 Task: Create a due date automation trigger when advanced on, on the monday of the week before a card is due add dates not starting this week at 11:00 AM.
Action: Mouse moved to (988, 77)
Screenshot: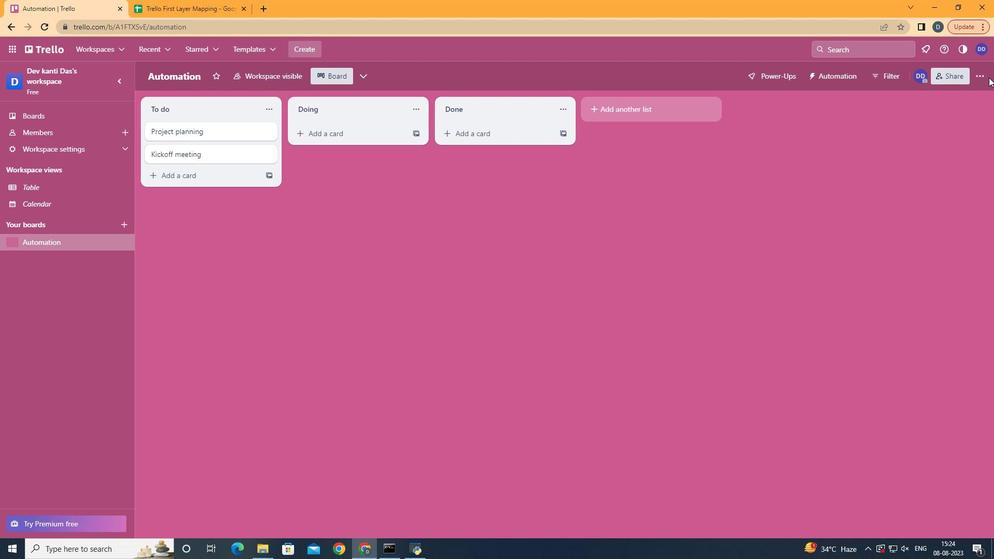 
Action: Mouse pressed left at (988, 77)
Screenshot: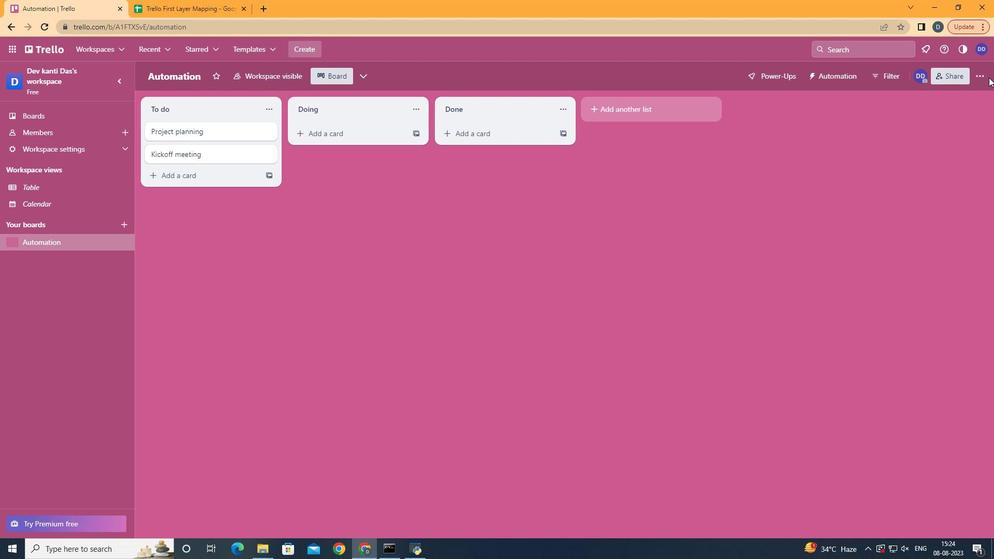 
Action: Mouse moved to (986, 75)
Screenshot: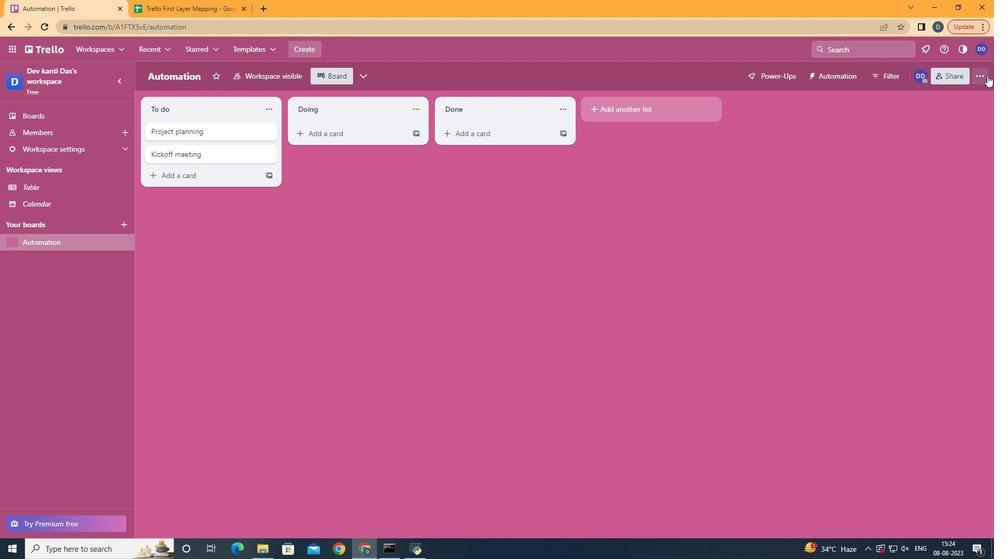 
Action: Mouse pressed left at (986, 75)
Screenshot: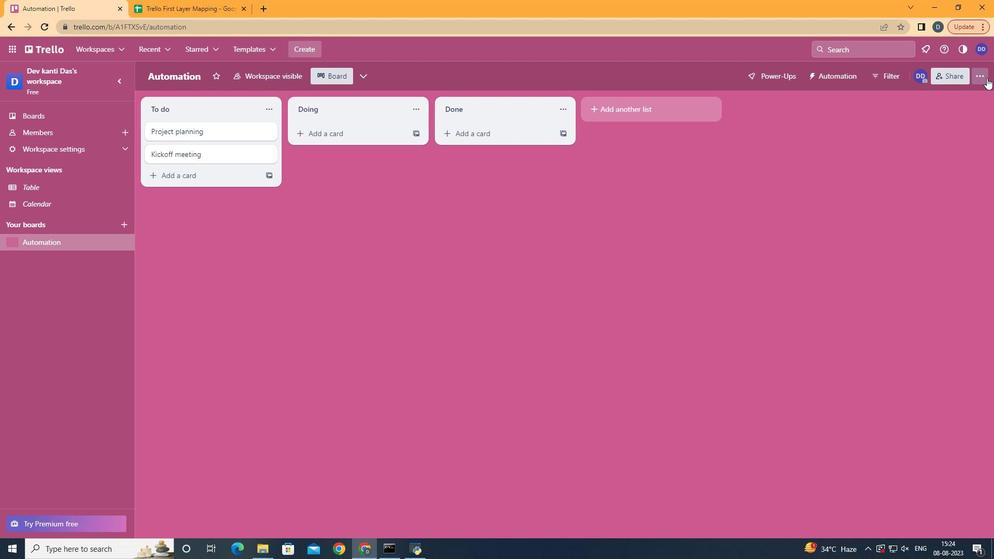 
Action: Mouse moved to (901, 224)
Screenshot: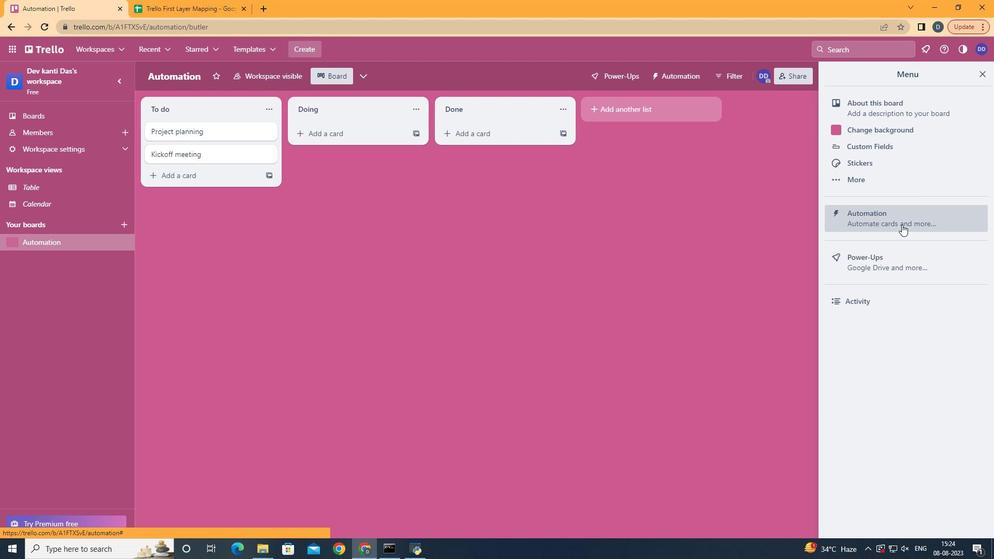 
Action: Mouse pressed left at (901, 224)
Screenshot: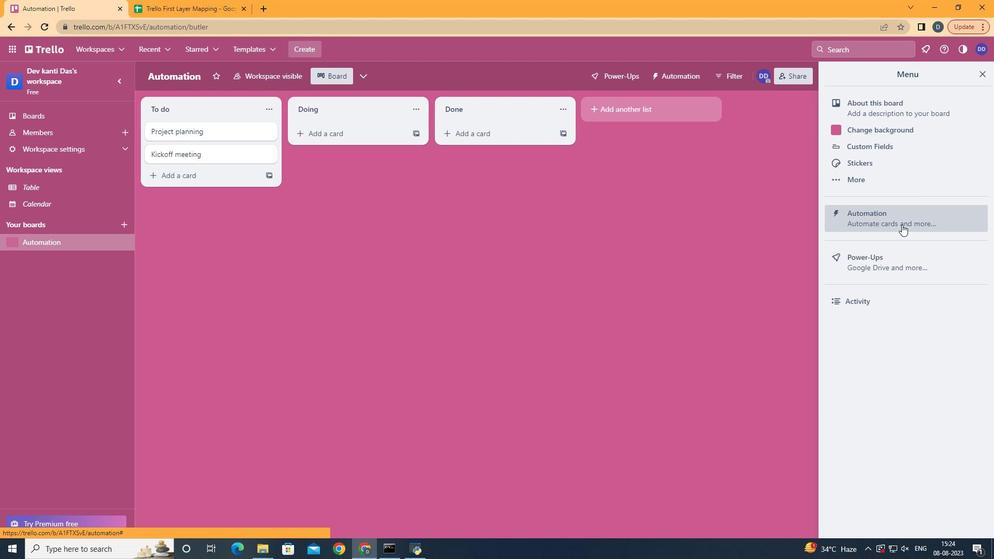 
Action: Mouse moved to (192, 209)
Screenshot: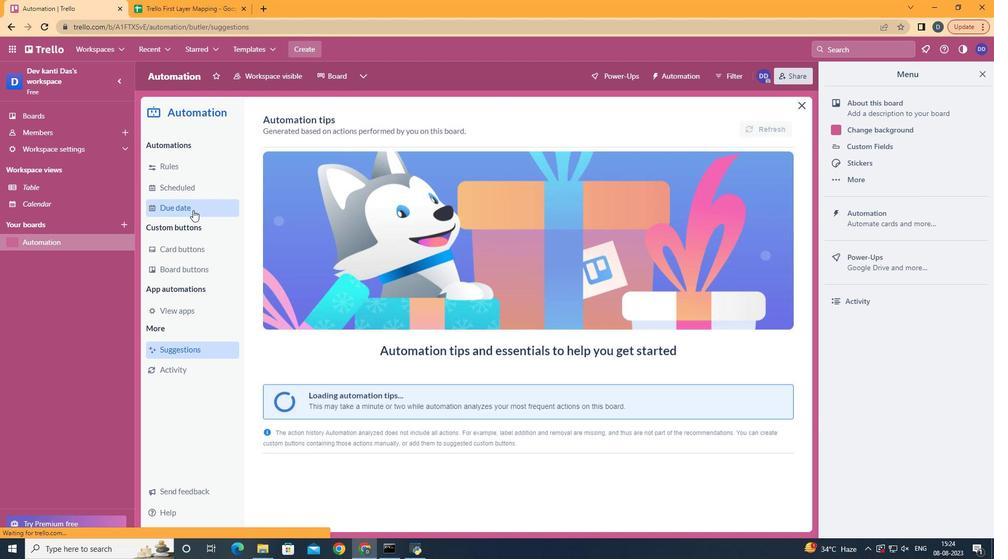 
Action: Mouse pressed left at (192, 209)
Screenshot: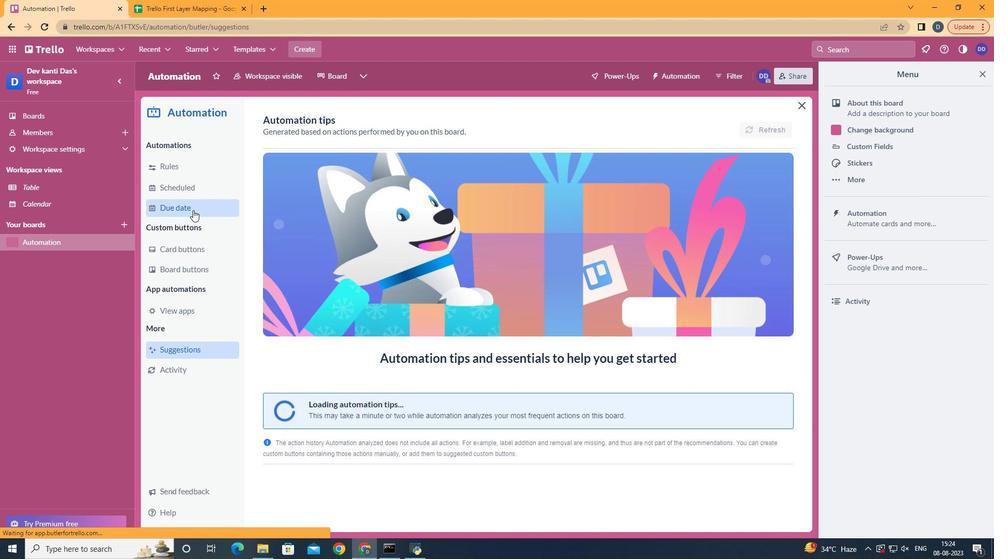 
Action: Mouse moved to (723, 125)
Screenshot: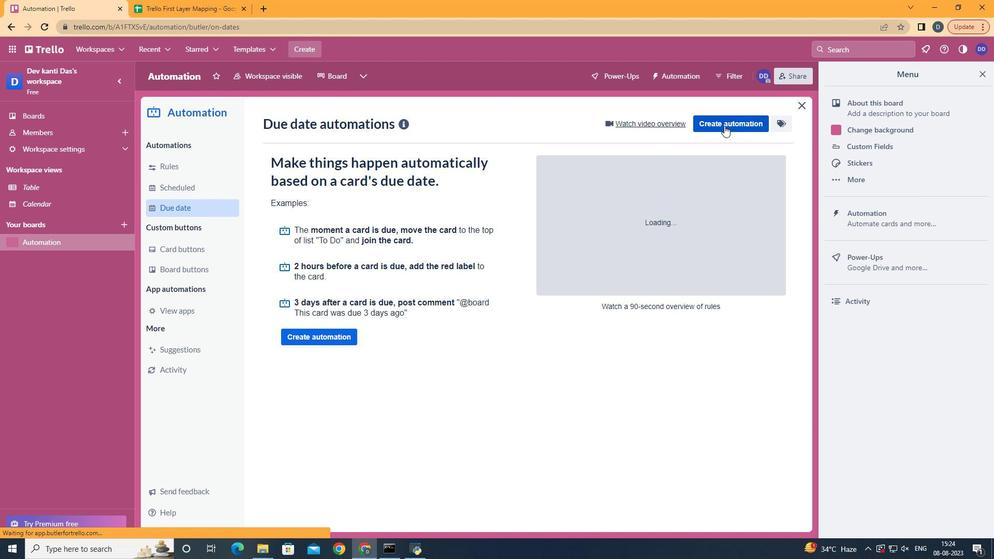 
Action: Mouse pressed left at (723, 125)
Screenshot: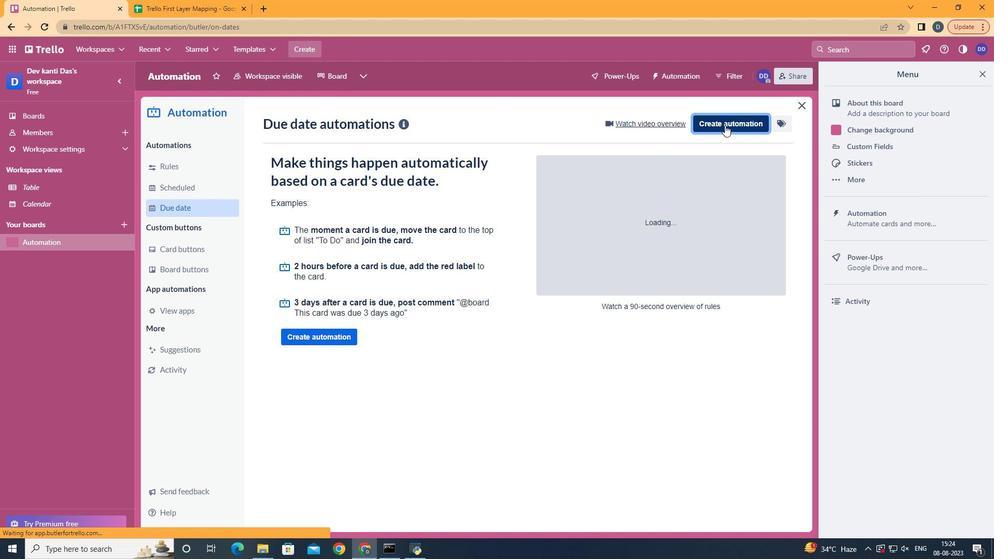 
Action: Mouse moved to (519, 221)
Screenshot: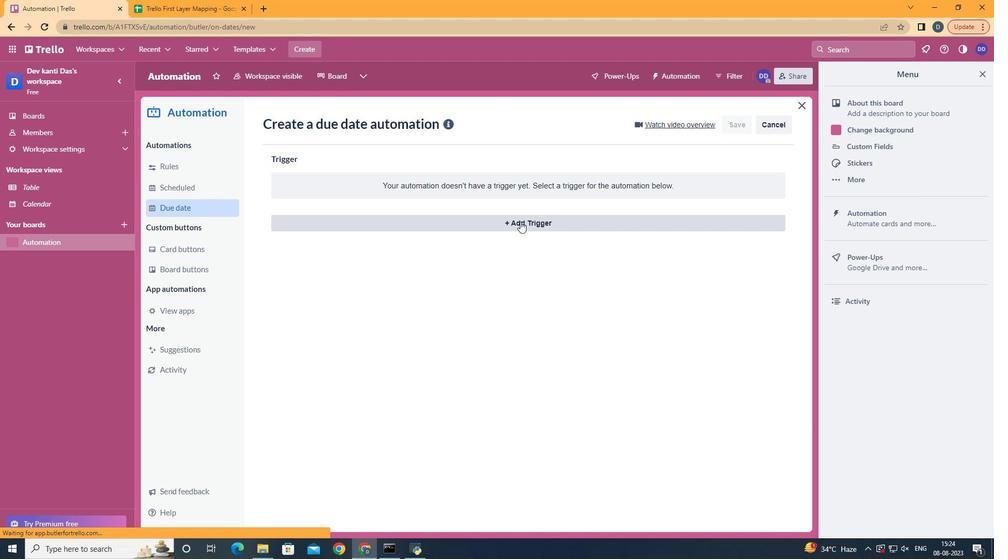 
Action: Mouse pressed left at (519, 221)
Screenshot: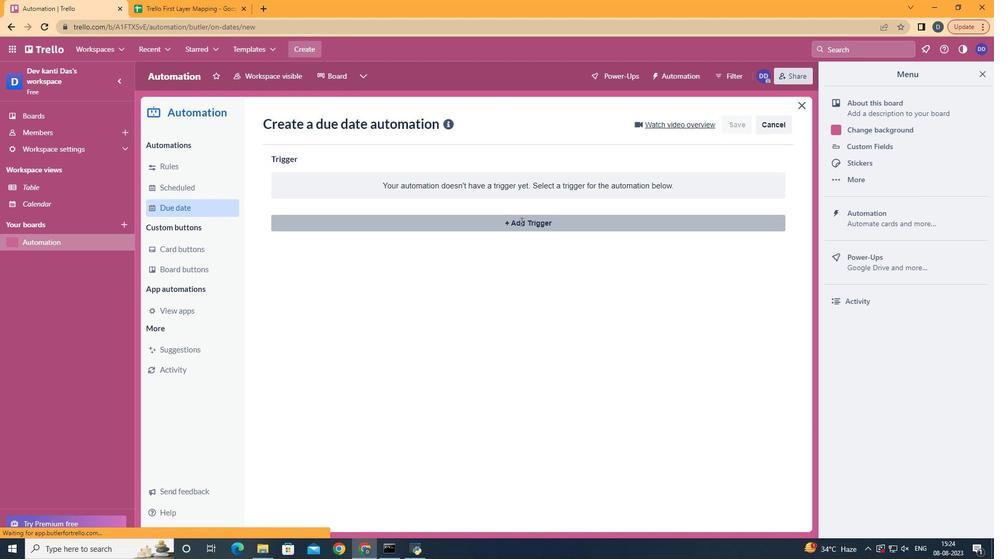 
Action: Mouse moved to (355, 496)
Screenshot: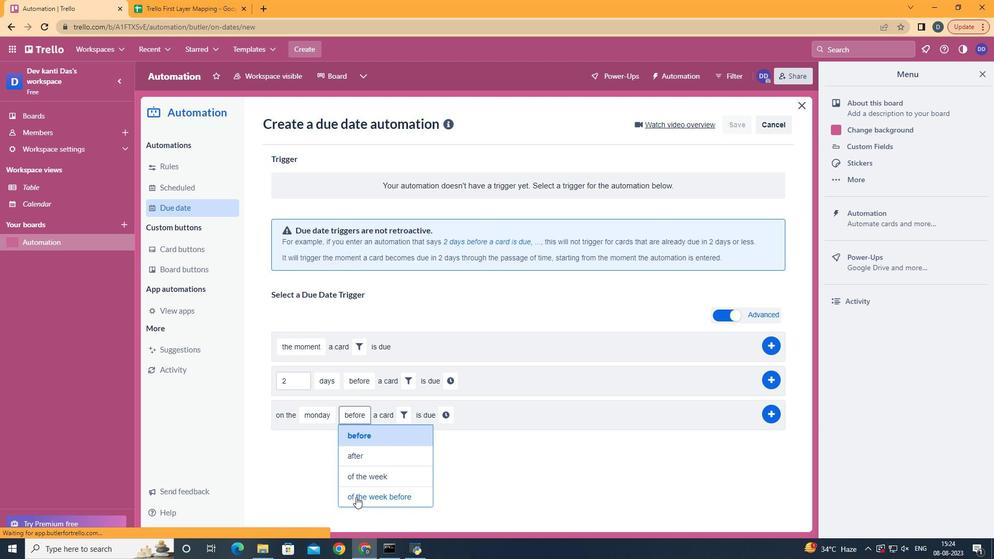 
Action: Mouse pressed left at (355, 496)
Screenshot: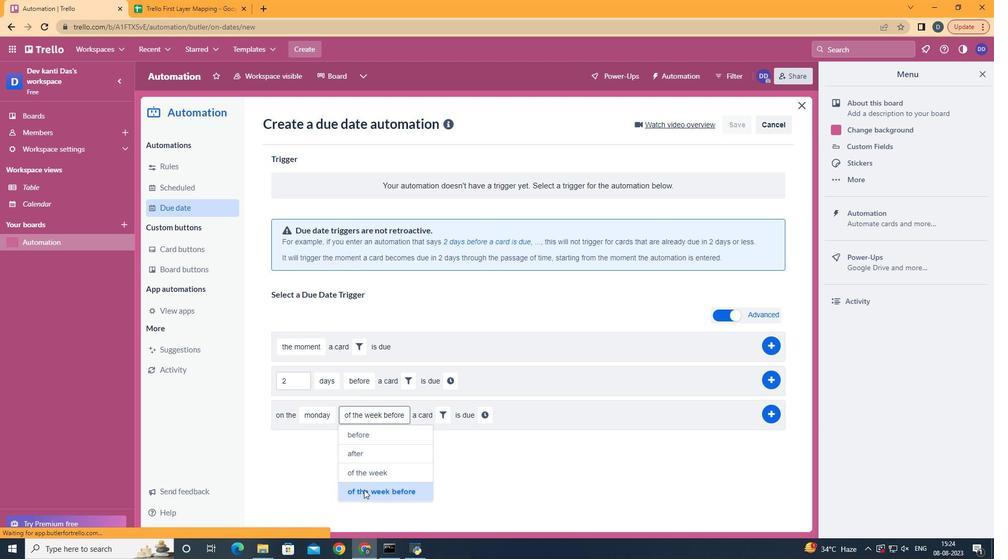 
Action: Mouse moved to (433, 417)
Screenshot: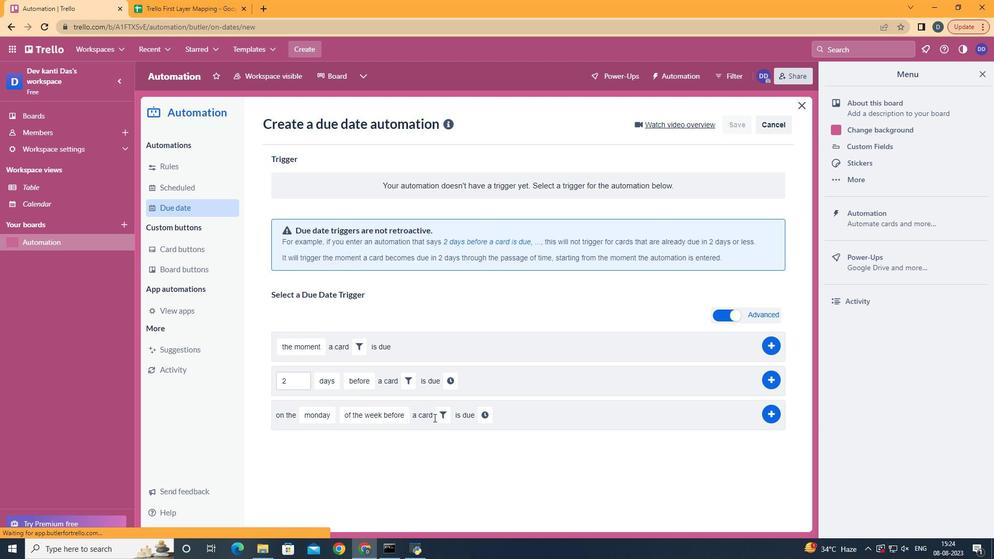
Action: Mouse pressed left at (433, 417)
Screenshot: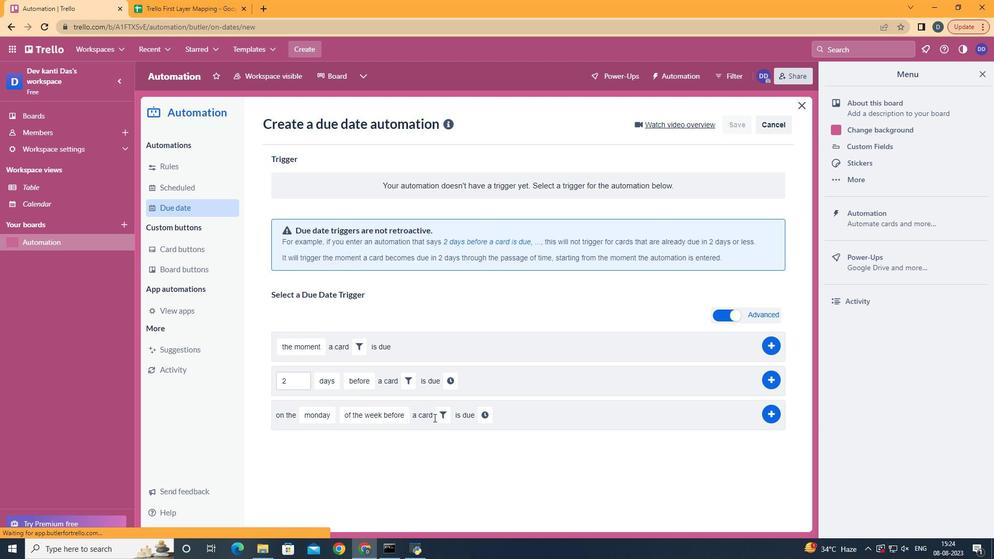 
Action: Mouse moved to (438, 415)
Screenshot: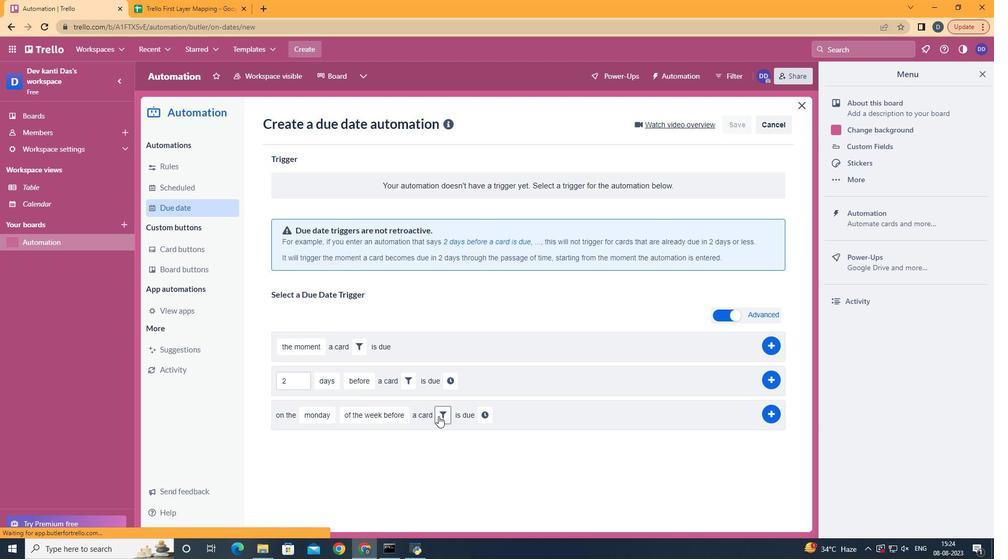 
Action: Mouse pressed left at (438, 415)
Screenshot: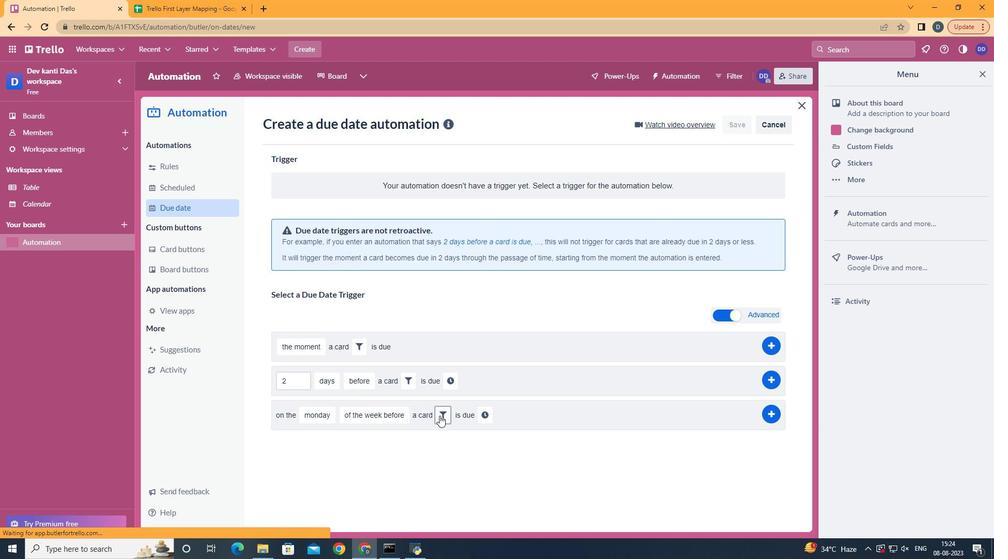 
Action: Mouse moved to (482, 445)
Screenshot: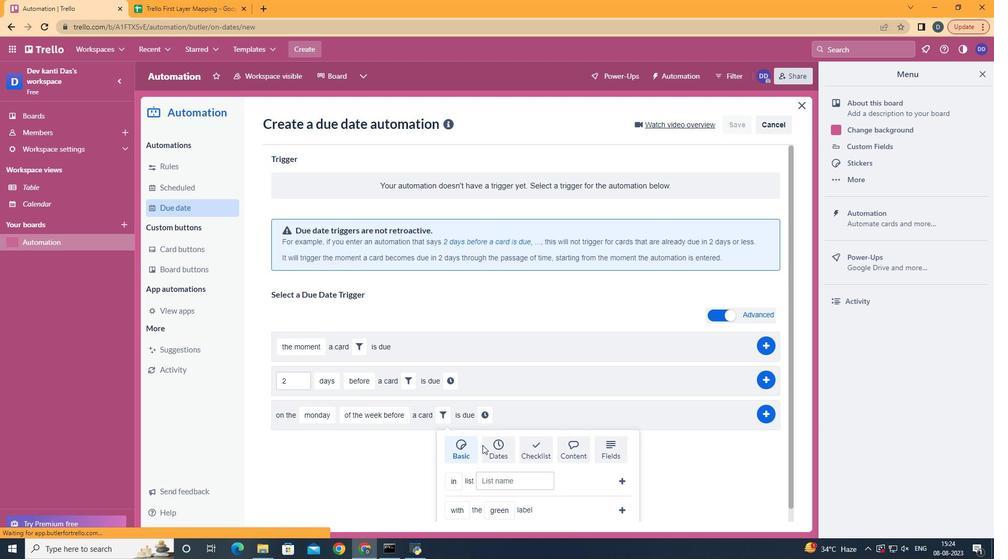 
Action: Mouse pressed left at (482, 445)
Screenshot: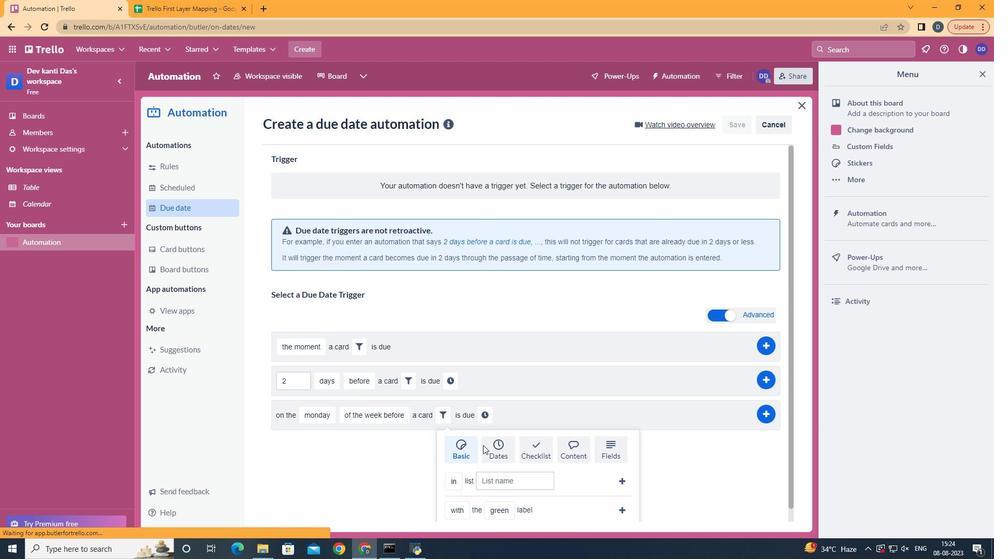 
Action: Mouse moved to (495, 446)
Screenshot: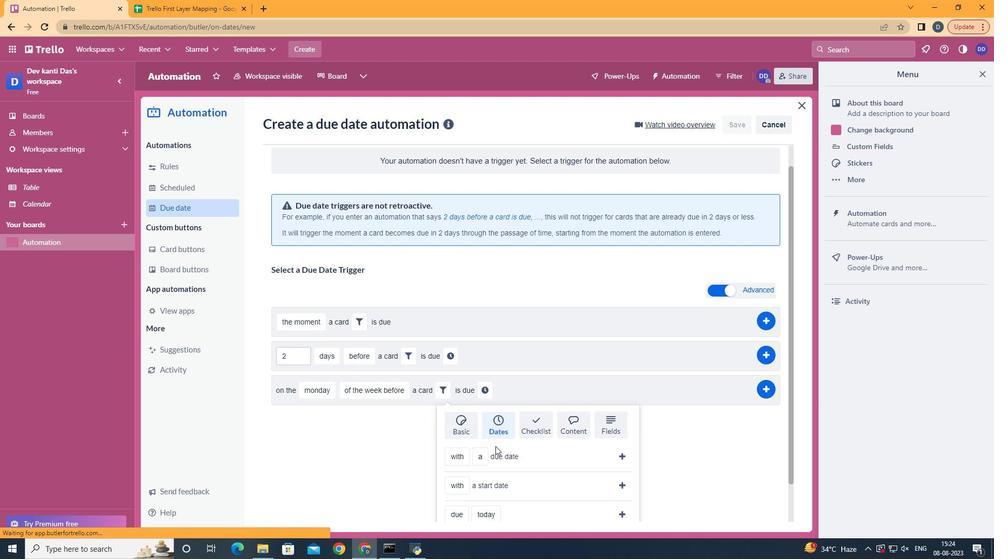 
Action: Mouse scrolled (495, 446) with delta (0, 0)
Screenshot: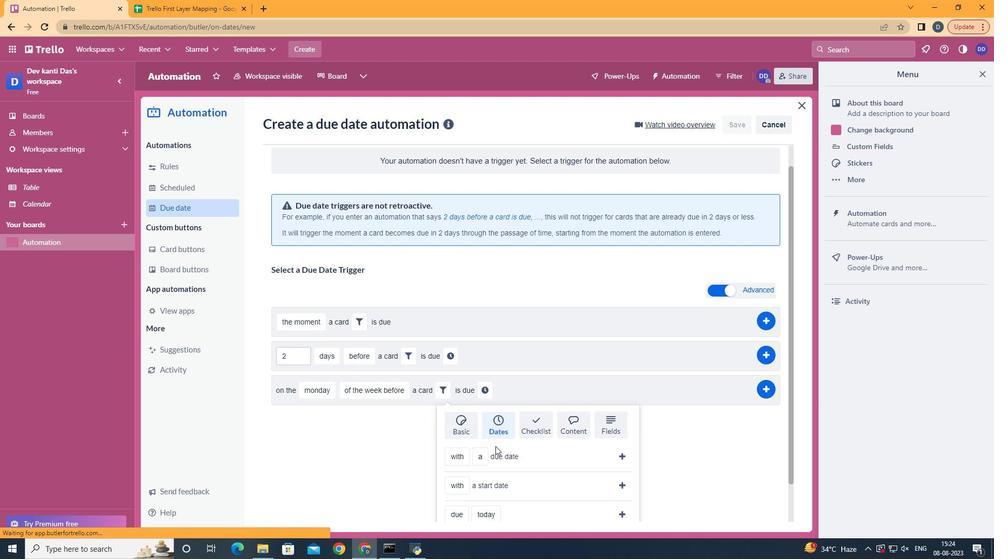 
Action: Mouse scrolled (495, 446) with delta (0, 0)
Screenshot: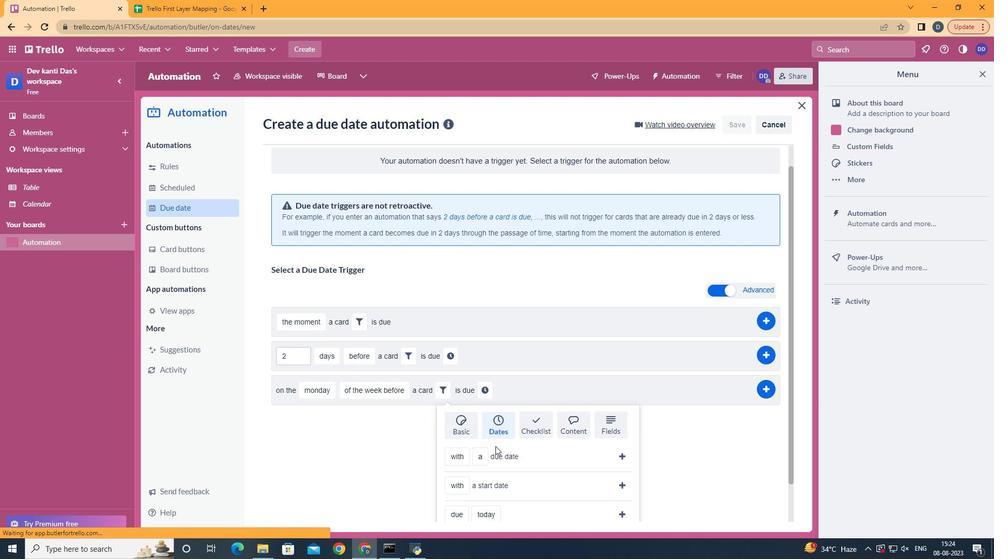 
Action: Mouse scrolled (495, 446) with delta (0, 0)
Screenshot: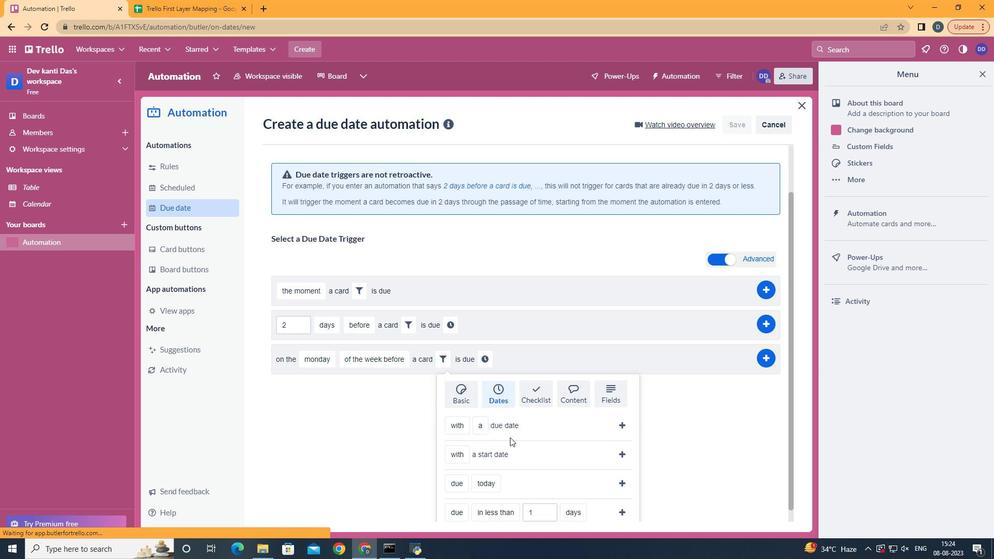 
Action: Mouse scrolled (495, 446) with delta (0, 0)
Screenshot: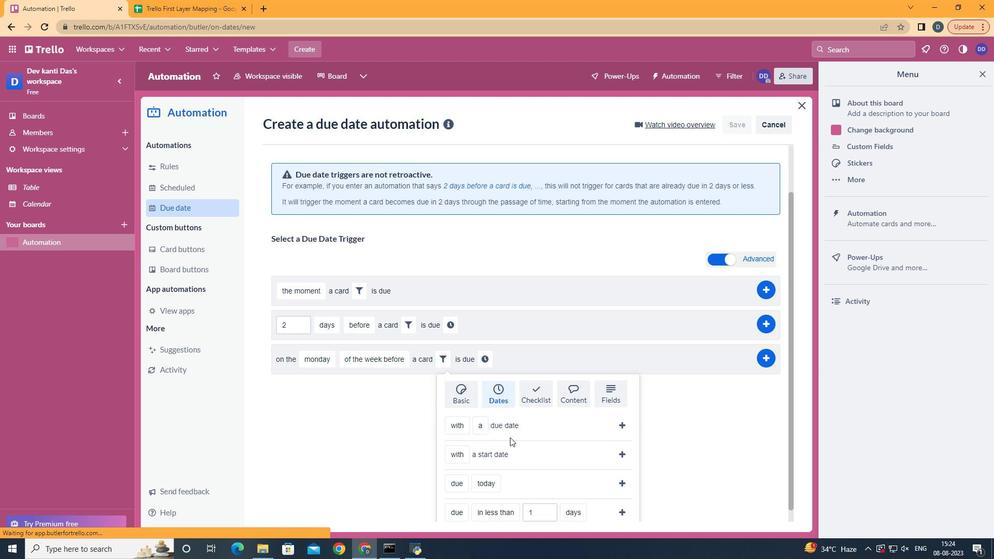 
Action: Mouse scrolled (495, 446) with delta (0, 0)
Screenshot: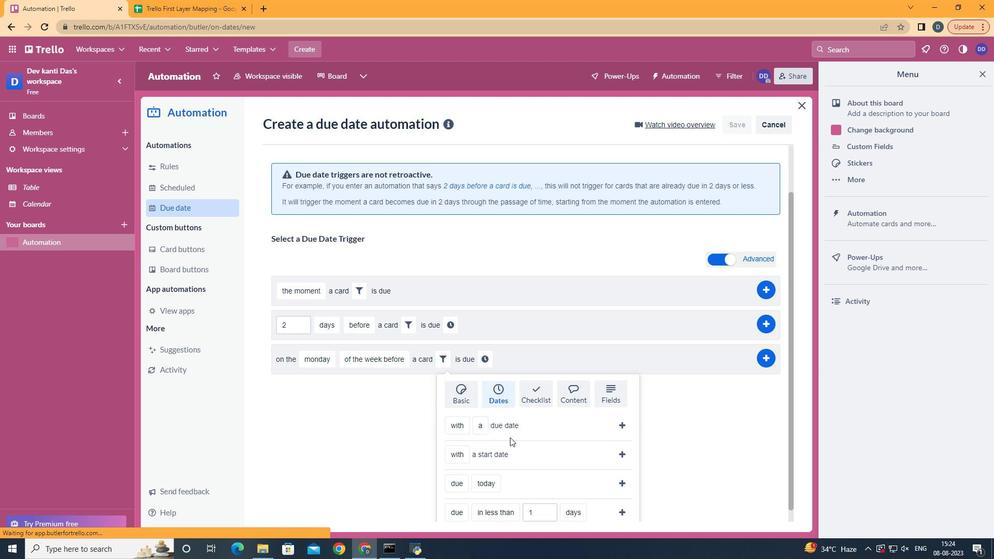 
Action: Mouse moved to (464, 446)
Screenshot: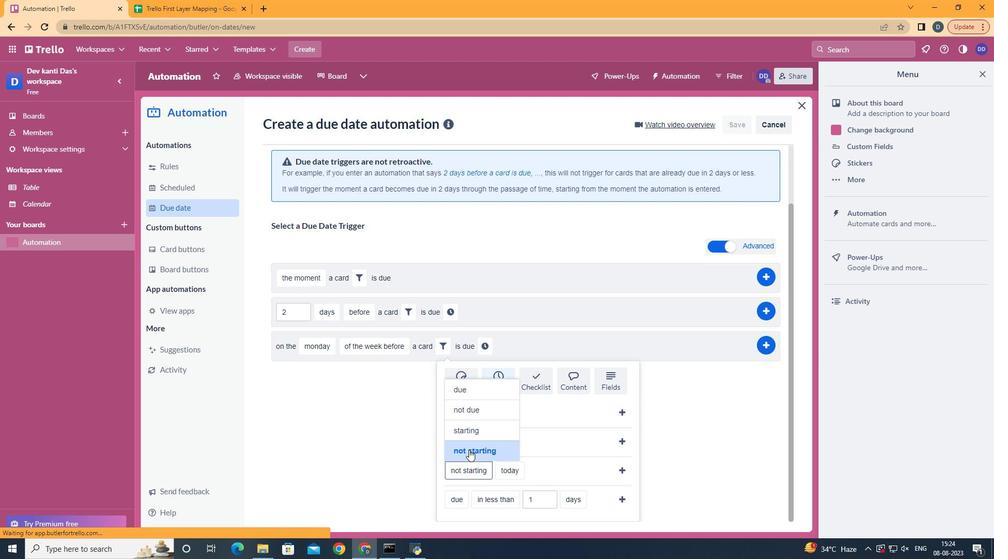 
Action: Mouse pressed left at (464, 446)
Screenshot: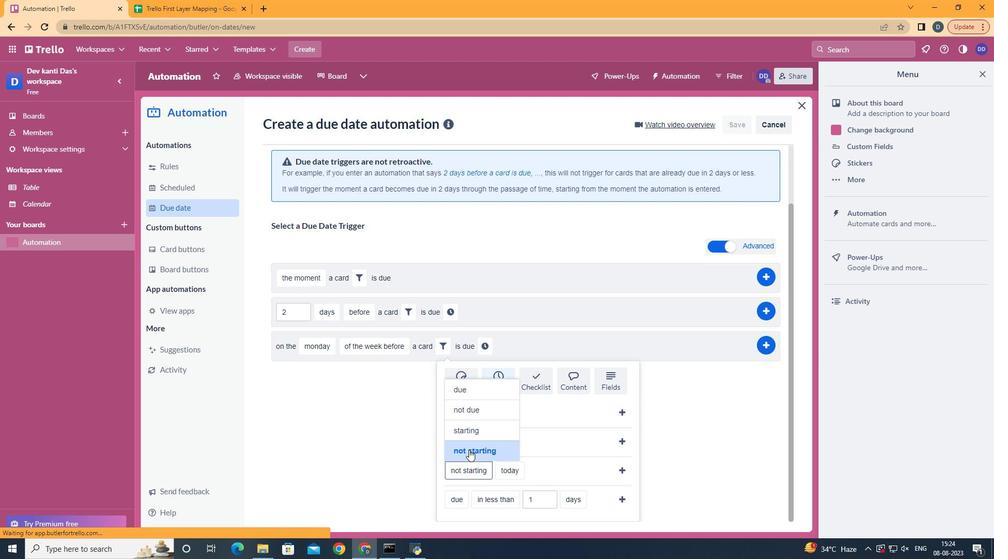 
Action: Mouse moved to (528, 387)
Screenshot: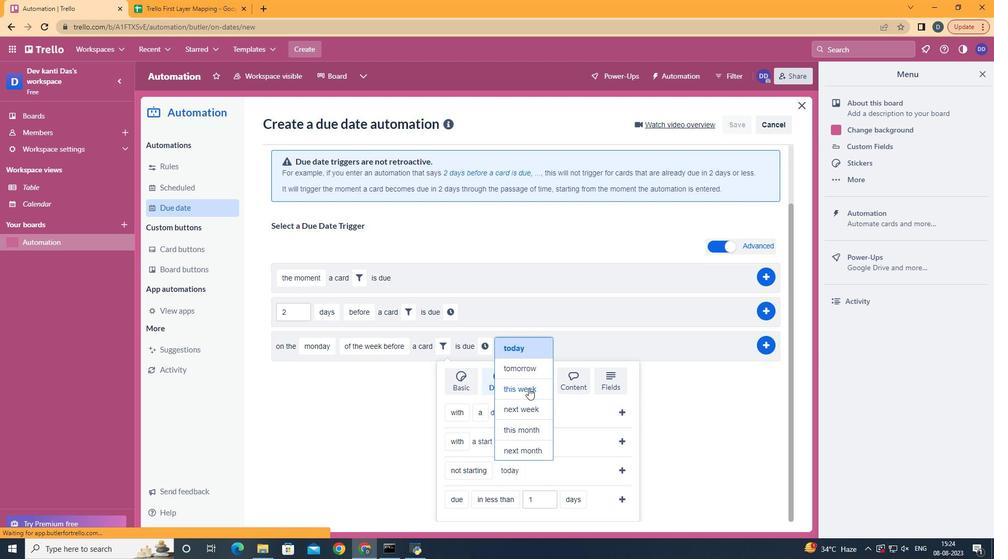 
Action: Mouse pressed left at (528, 387)
Screenshot: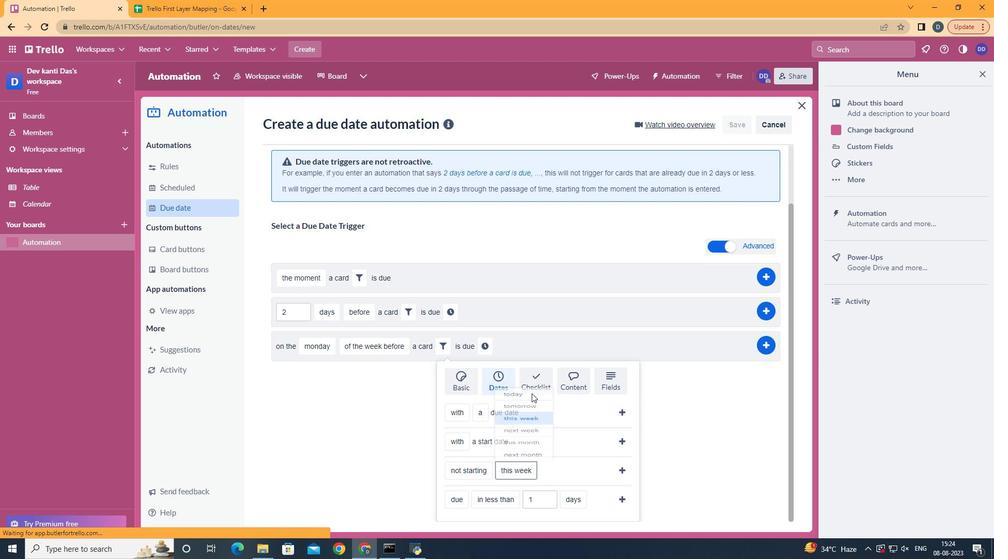 
Action: Mouse moved to (621, 468)
Screenshot: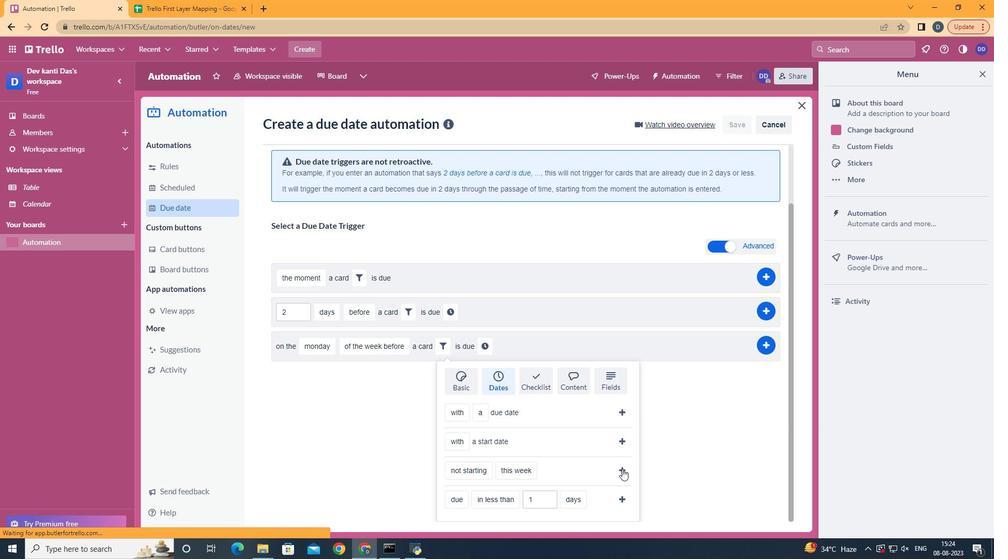 
Action: Mouse pressed left at (621, 468)
Screenshot: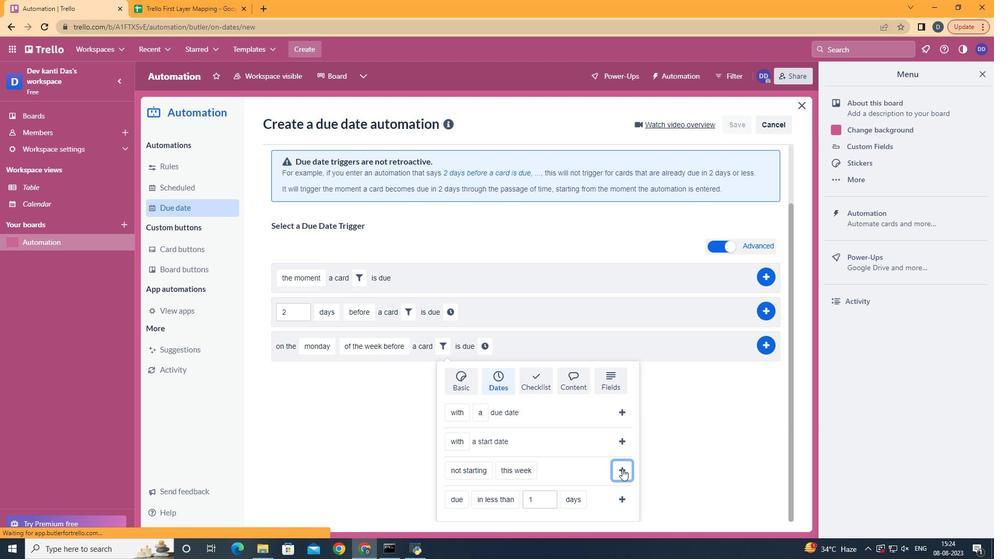
Action: Mouse moved to (580, 415)
Screenshot: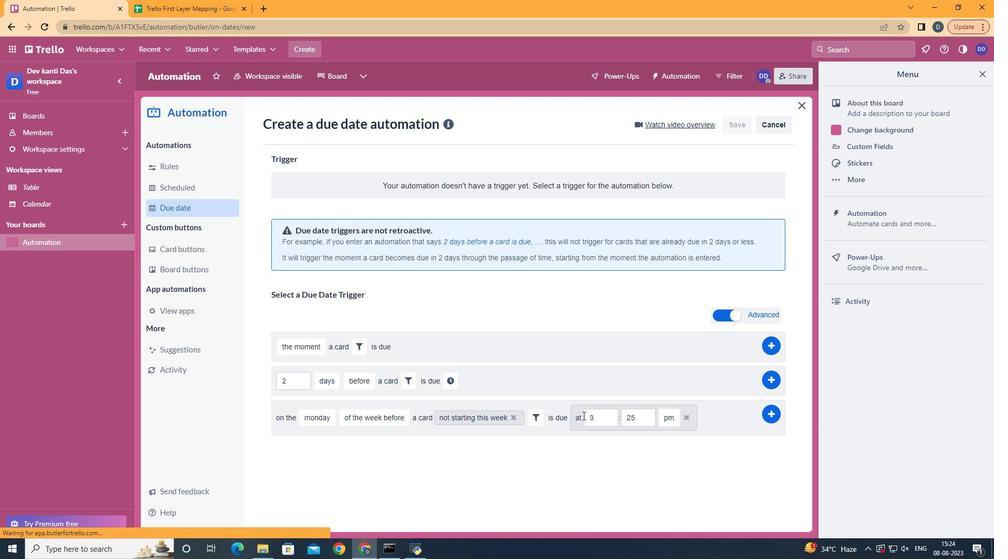
Action: Mouse pressed left at (580, 415)
Screenshot: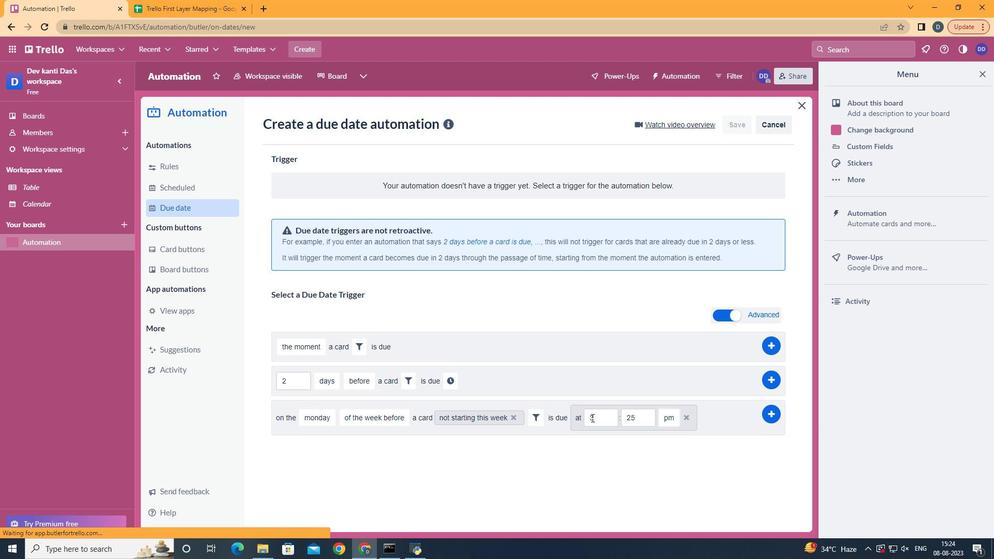 
Action: Mouse moved to (600, 419)
Screenshot: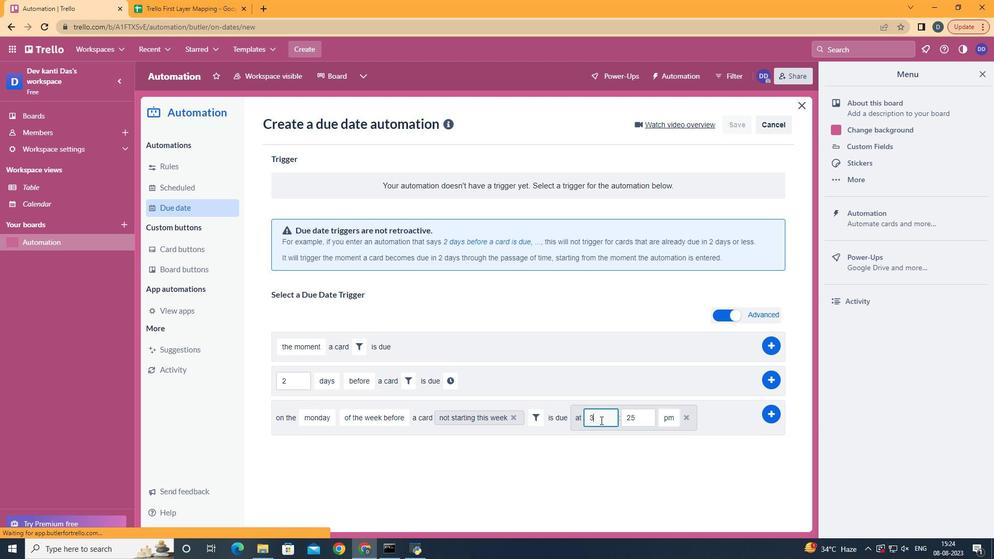 
Action: Mouse pressed left at (600, 419)
Screenshot: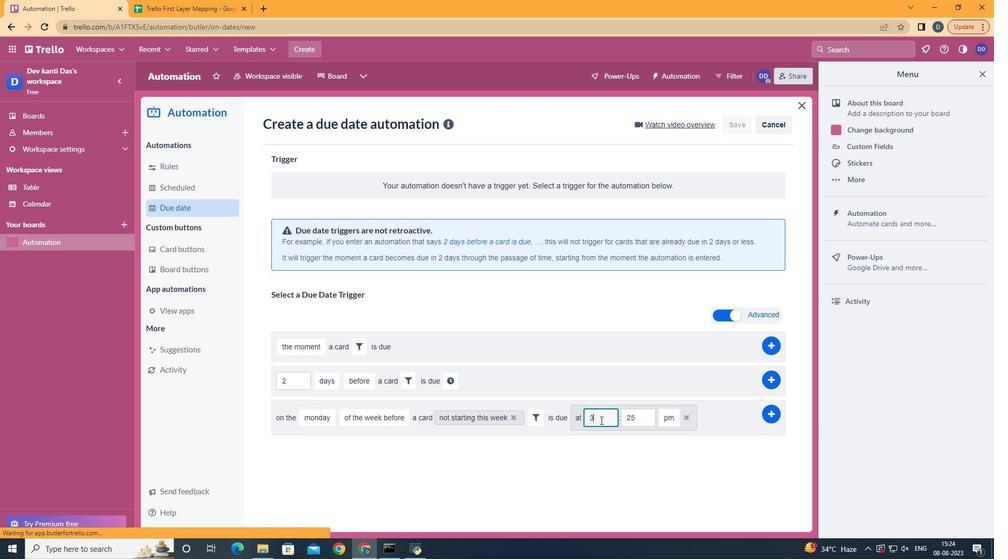 
Action: Mouse moved to (598, 420)
Screenshot: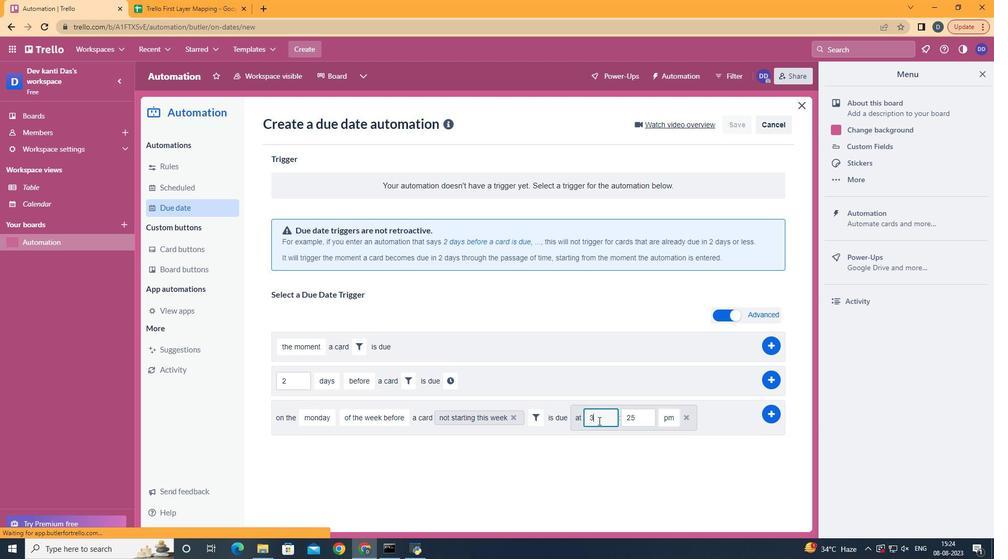 
Action: Key pressed <Key.backspace>11
Screenshot: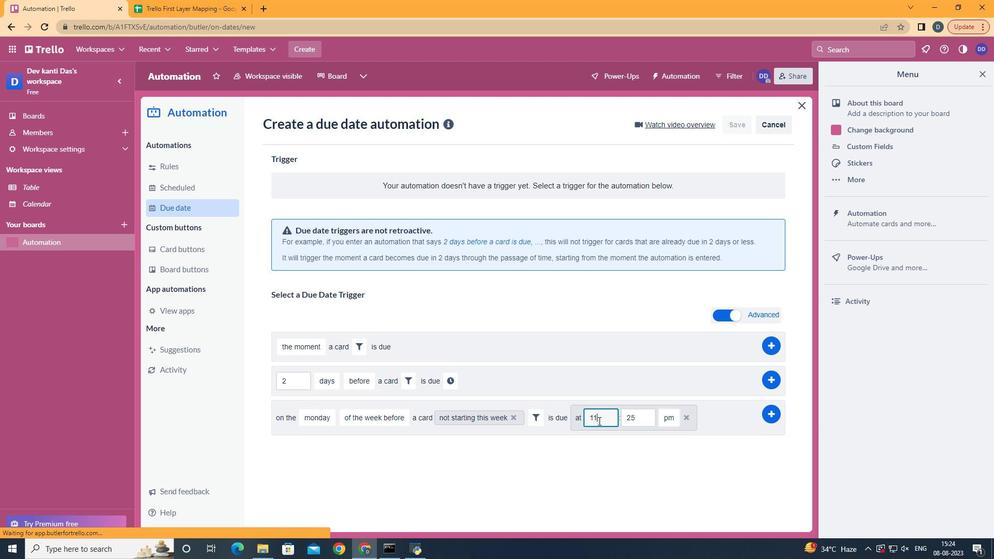
Action: Mouse moved to (642, 424)
Screenshot: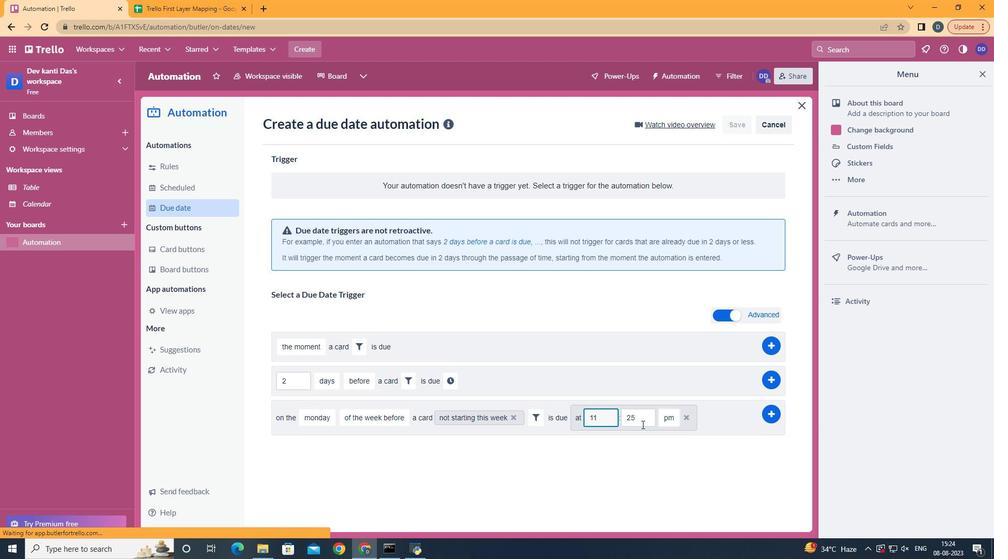 
Action: Mouse pressed left at (642, 424)
Screenshot: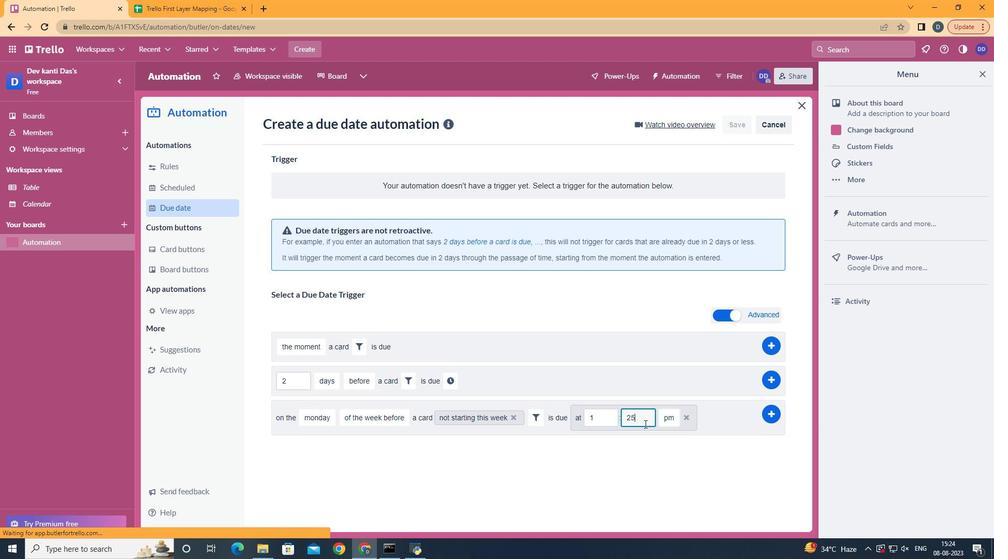 
Action: Key pressed <Key.backspace>
Screenshot: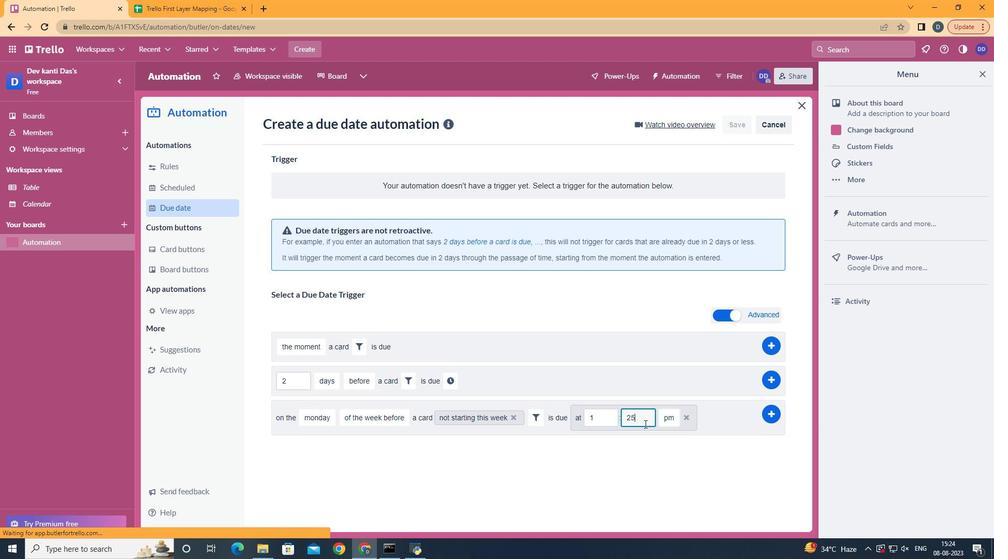 
Action: Mouse moved to (644, 423)
Screenshot: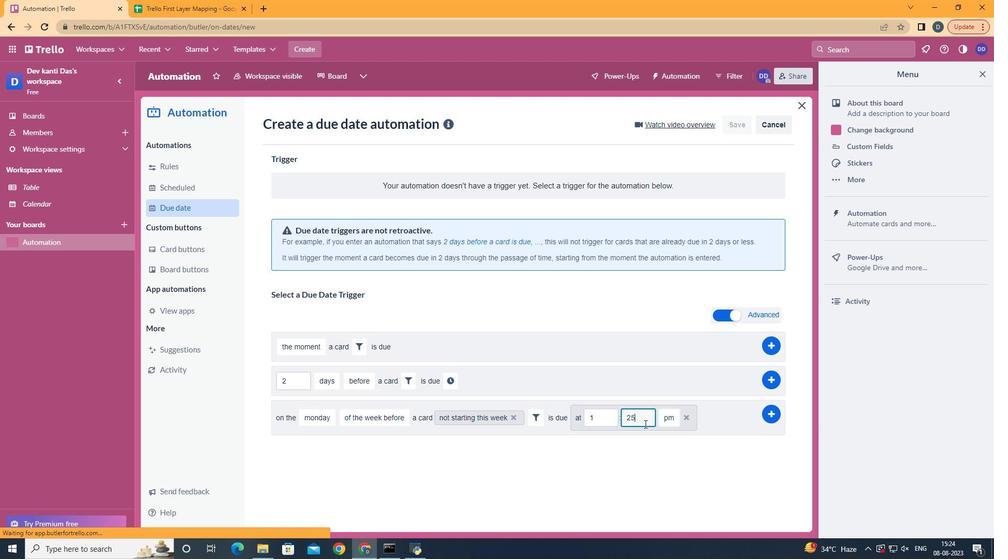 
Action: Key pressed <Key.backspace><Key.backspace>00
Screenshot: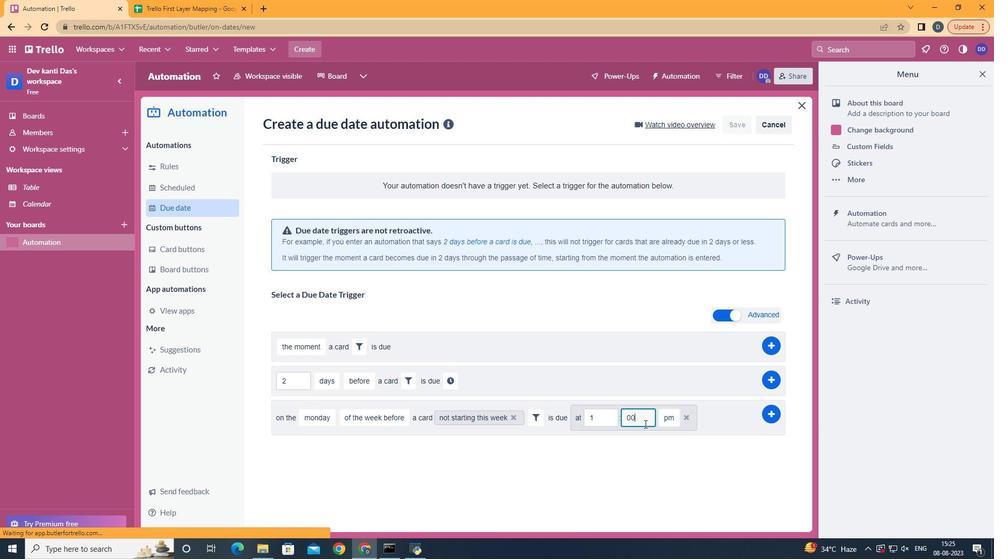 
Action: Mouse moved to (605, 424)
Screenshot: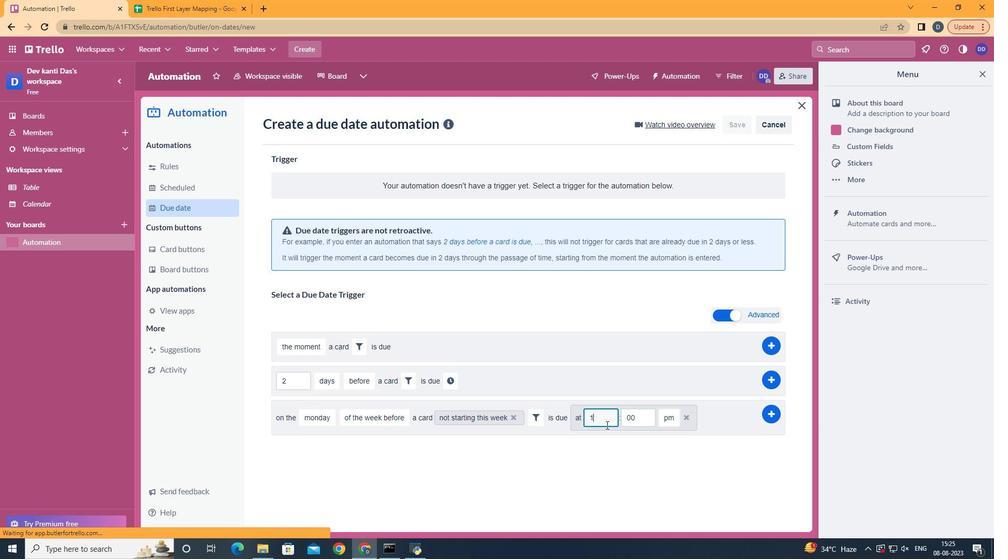 
Action: Mouse pressed left at (605, 424)
Screenshot: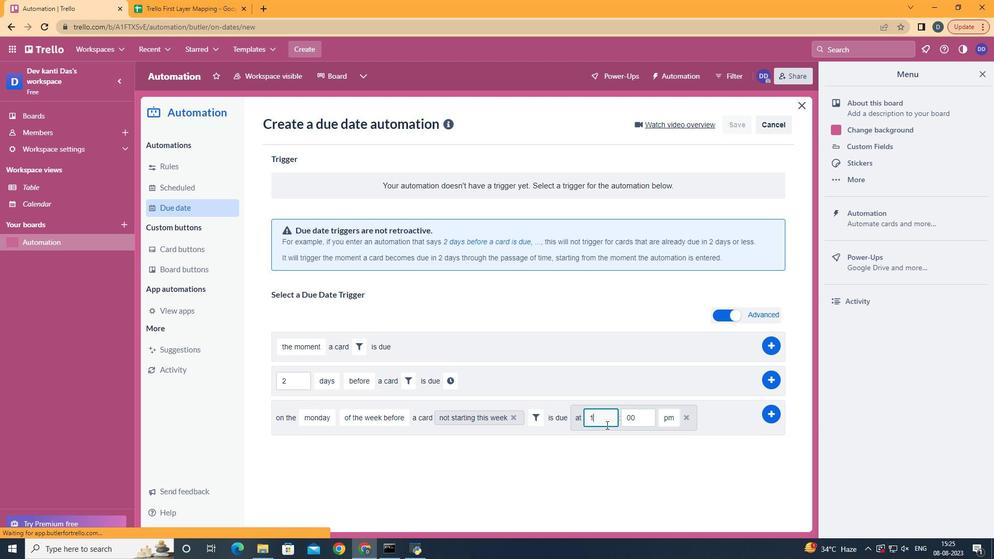 
Action: Mouse moved to (605, 424)
Screenshot: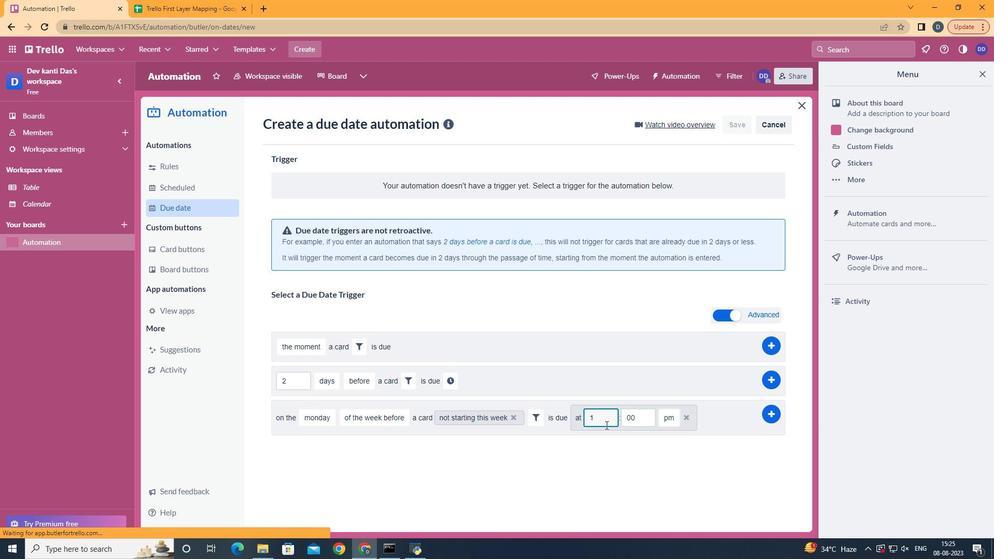 
Action: Key pressed 1
Screenshot: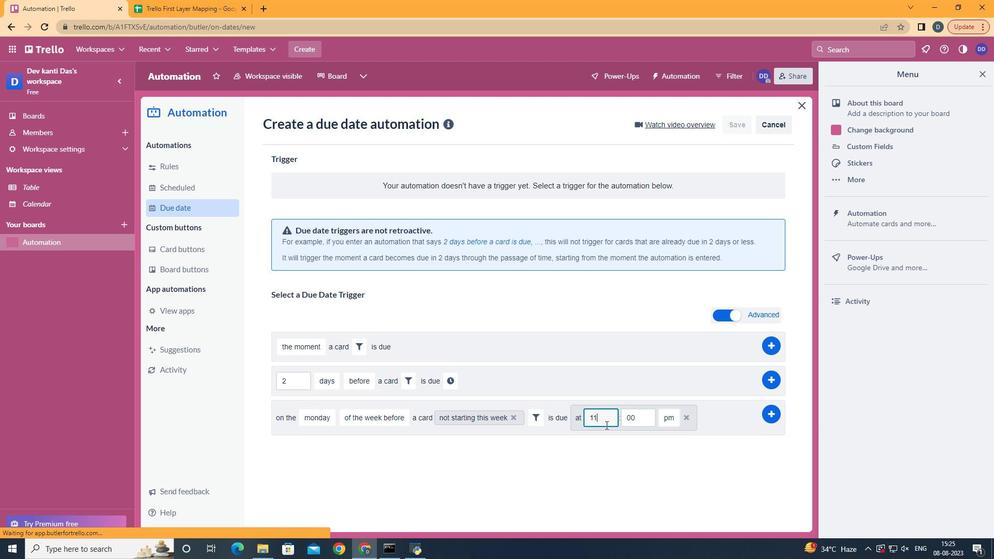 
Action: Mouse moved to (673, 437)
Screenshot: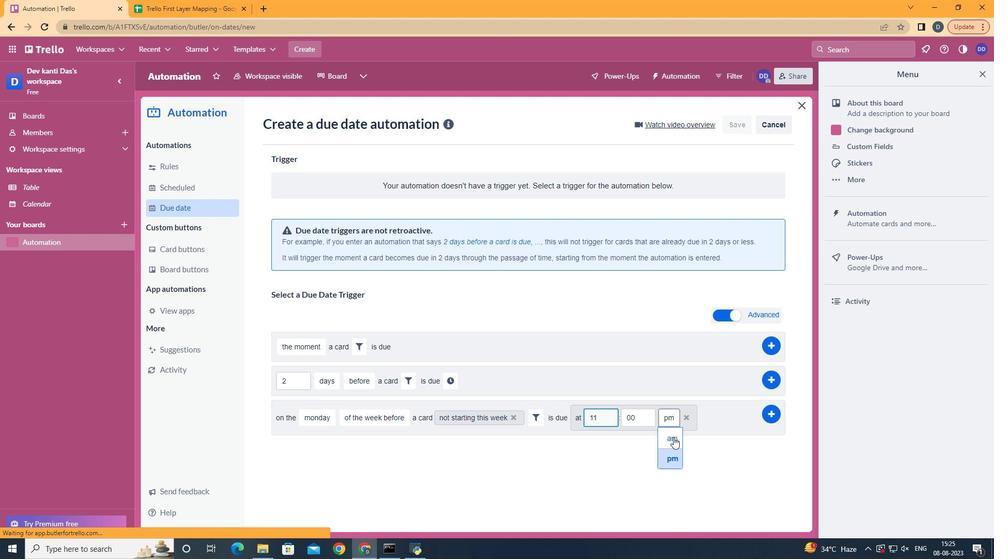 
Action: Mouse pressed left at (673, 437)
Screenshot: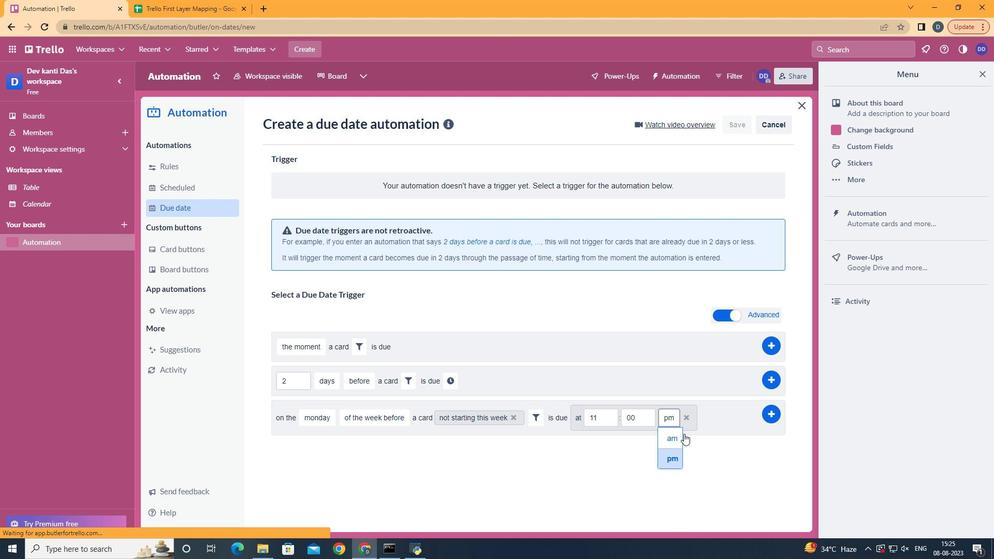 
Action: Mouse moved to (774, 408)
Screenshot: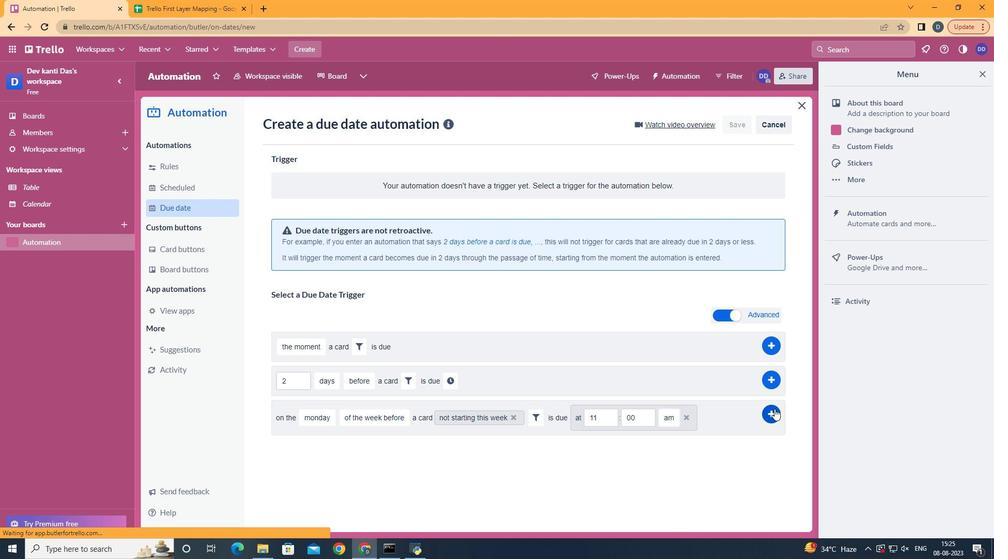 
Action: Mouse pressed left at (774, 408)
Screenshot: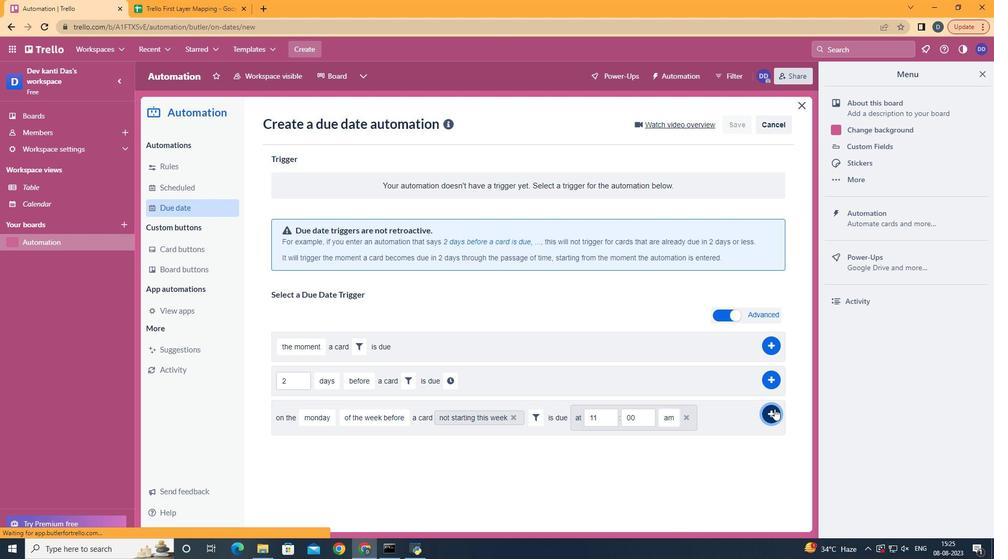 
Action: Mouse moved to (632, 228)
Screenshot: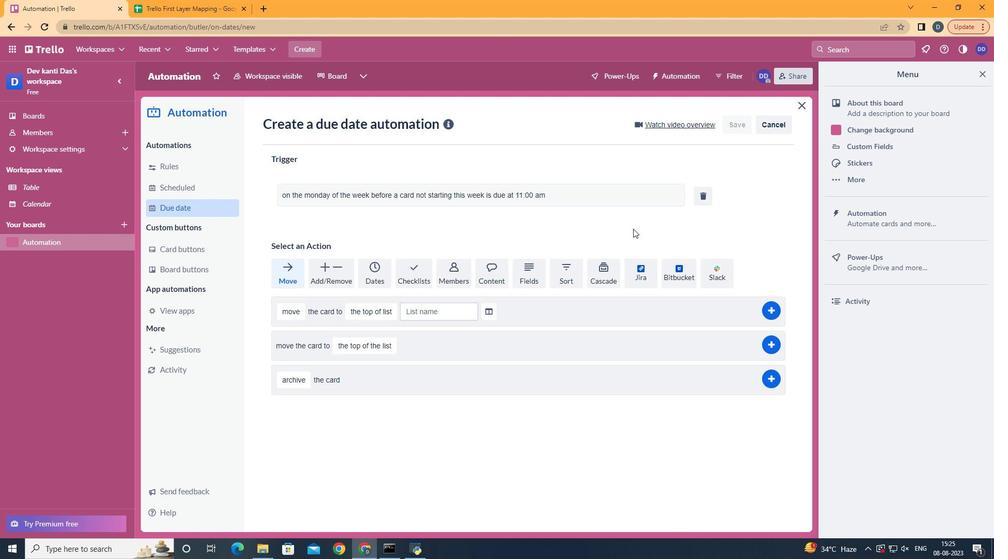 
